 Task: Update the email address to leosingh@gmail.com.
Action: Mouse moved to (930, 121)
Screenshot: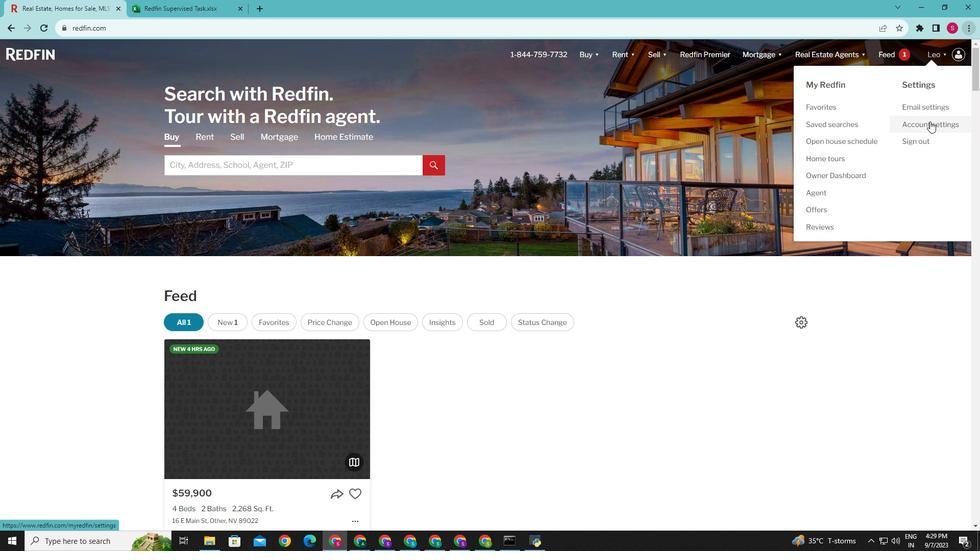 
Action: Mouse pressed left at (930, 121)
Screenshot: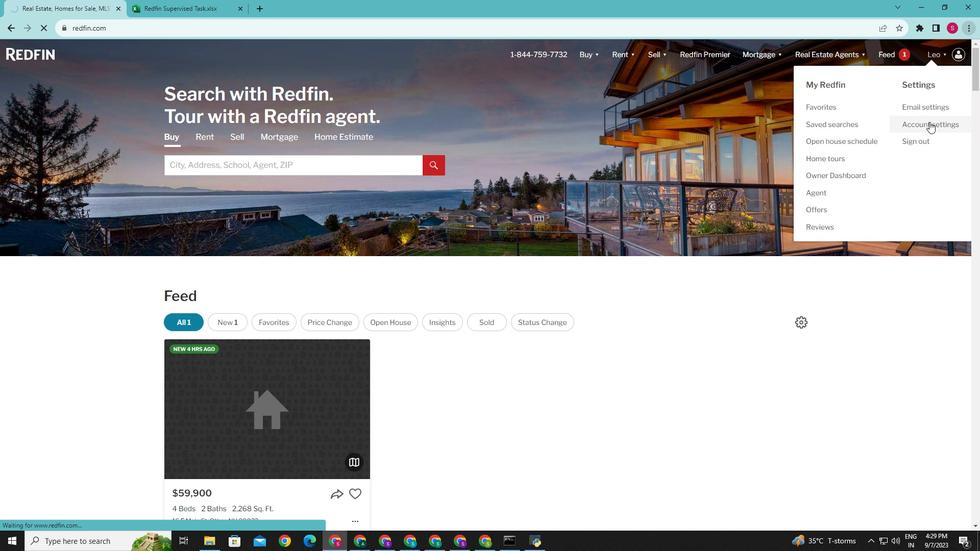 
Action: Mouse moved to (686, 351)
Screenshot: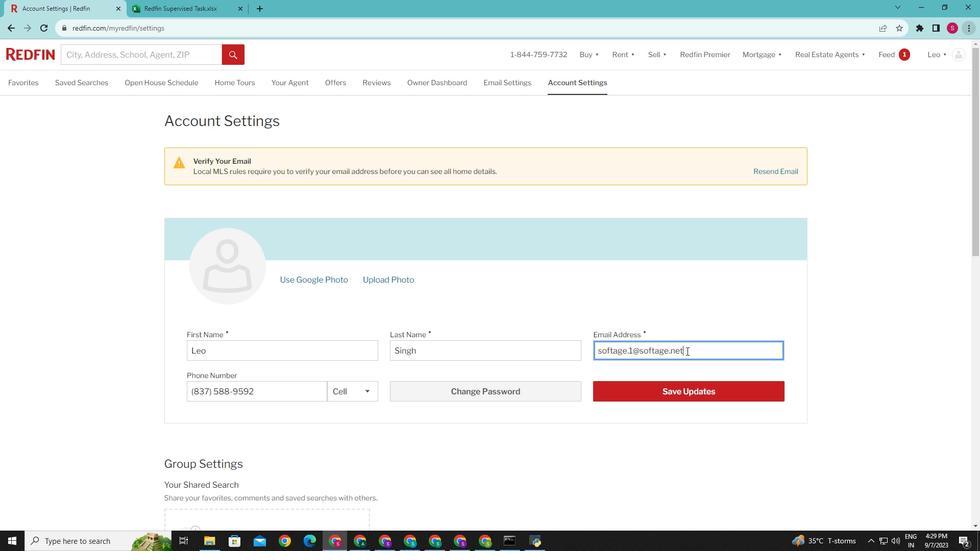 
Action: Mouse pressed left at (686, 351)
Screenshot: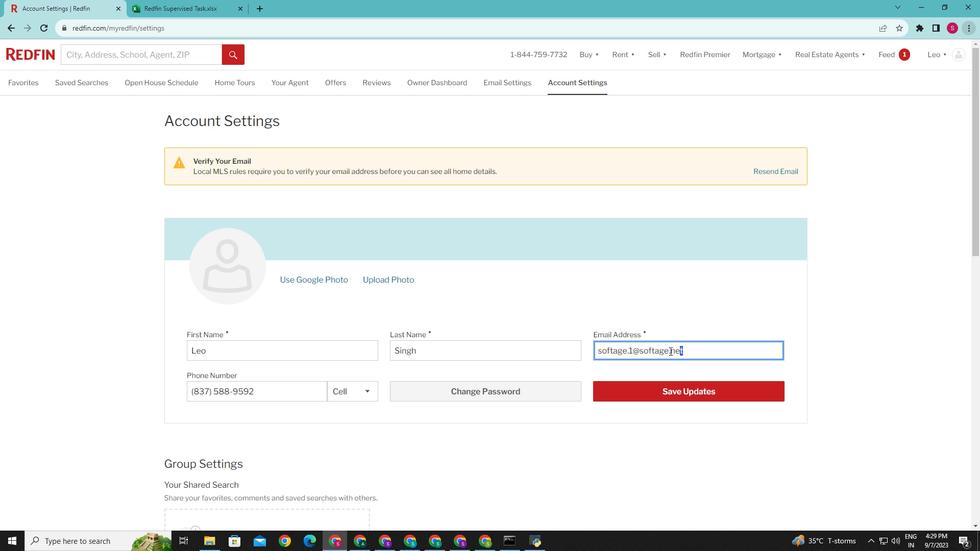 
Action: Mouse moved to (690, 342)
Screenshot: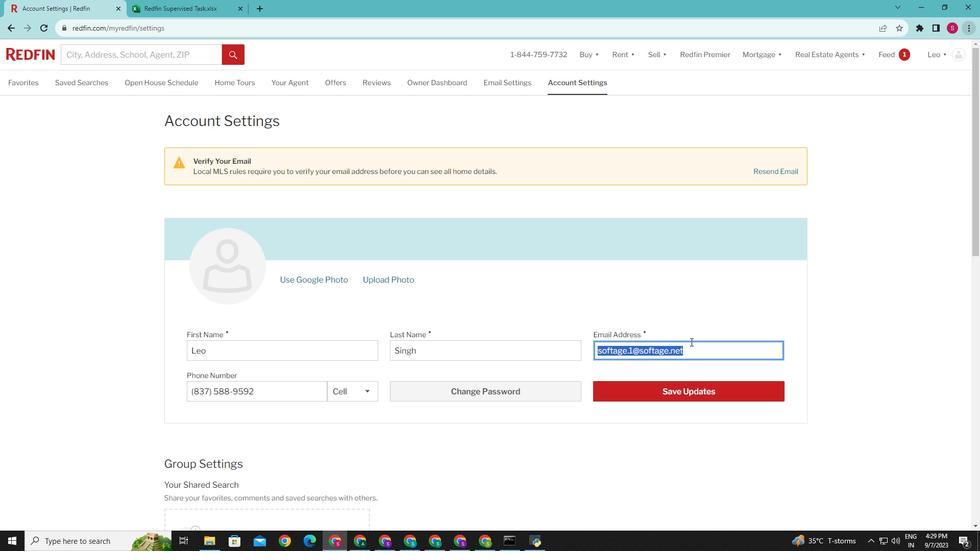 
Action: Key pressed <Key.backspace>le
Screenshot: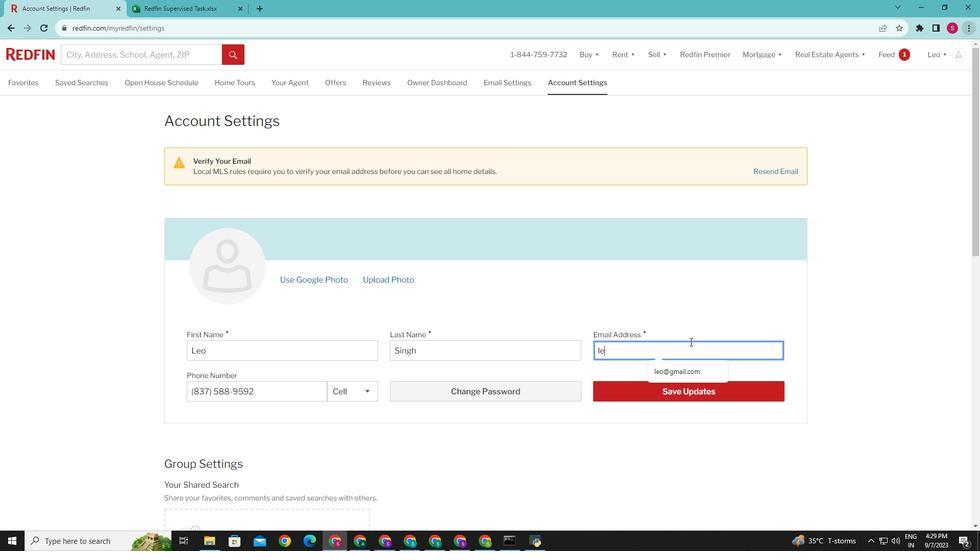 
Action: Mouse moved to (690, 342)
Screenshot: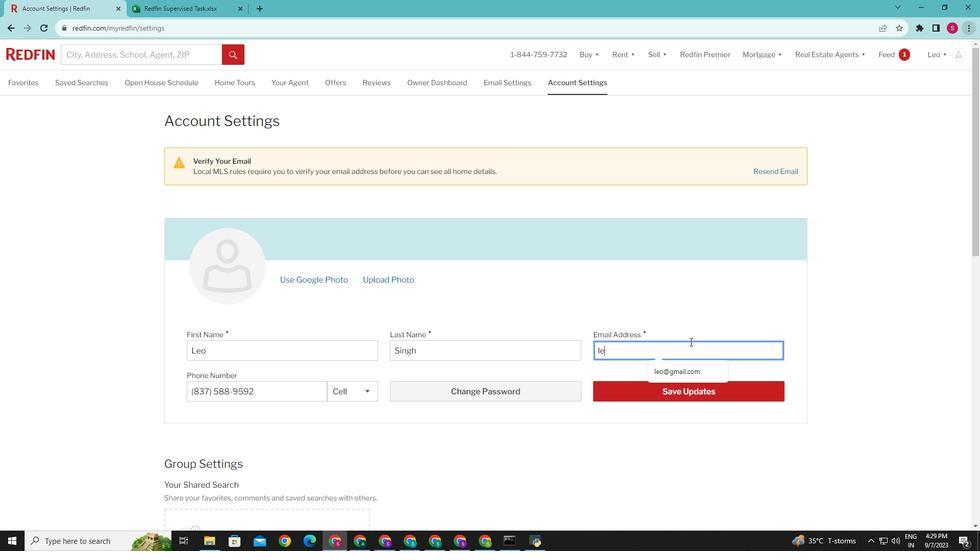 
Action: Key pressed osingh<Key.shift_r>@gmail.com
Screenshot: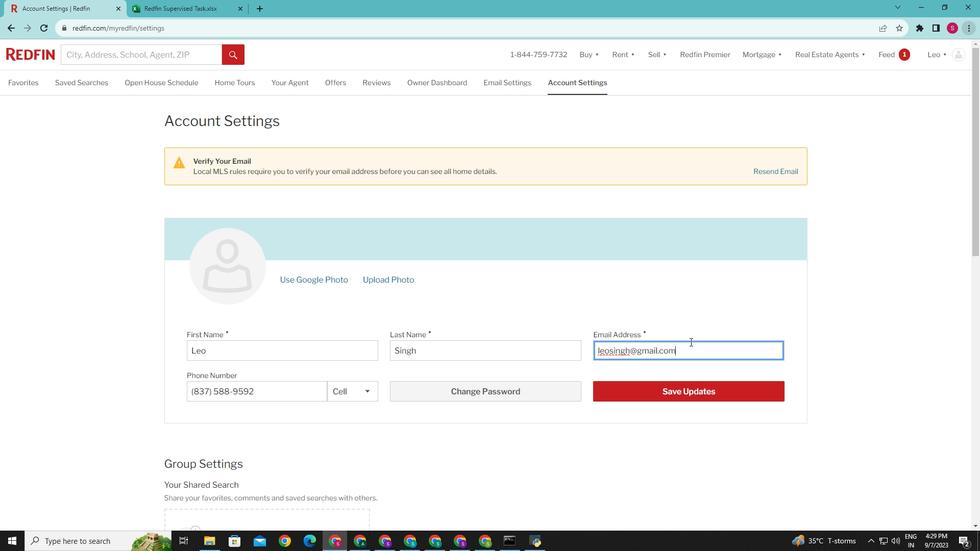 
Action: Mouse moved to (684, 389)
Screenshot: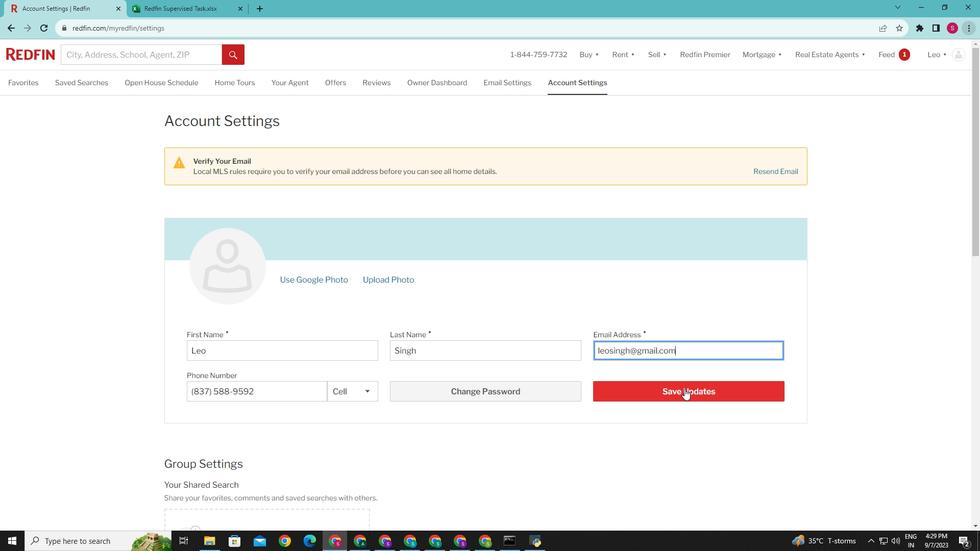 
Action: Mouse pressed left at (684, 389)
Screenshot: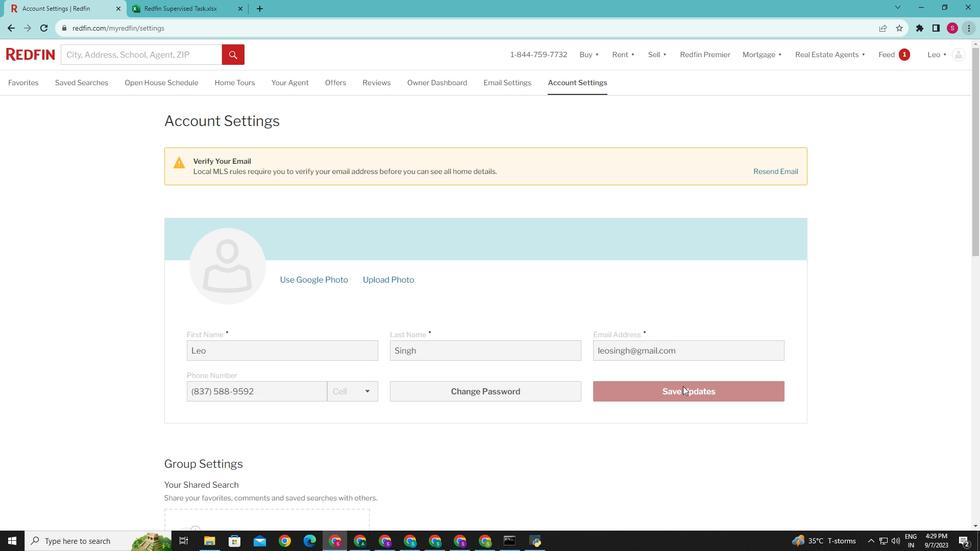 
Action: Mouse moved to (625, 373)
Screenshot: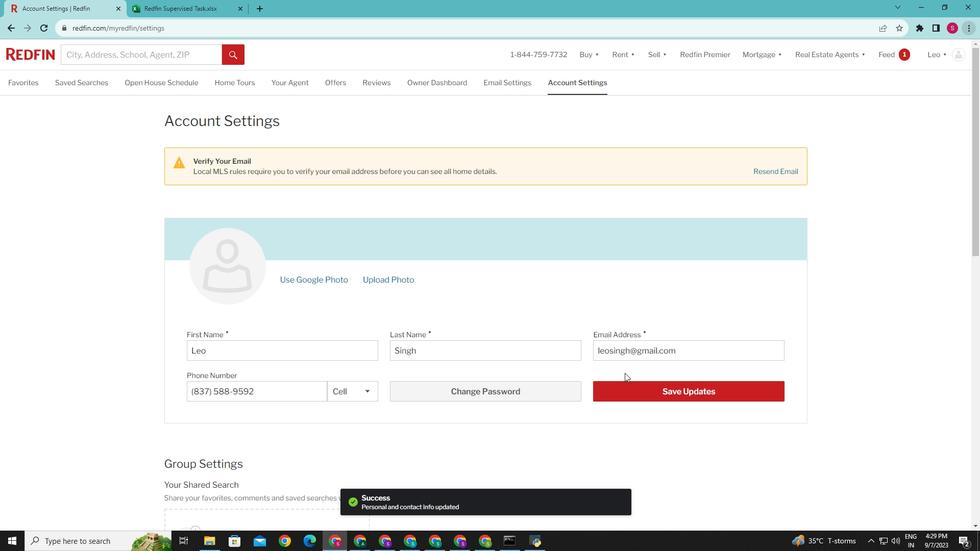 
